 Task: Add a specific add-in to your Outlook account.
Action: Mouse moved to (48, 29)
Screenshot: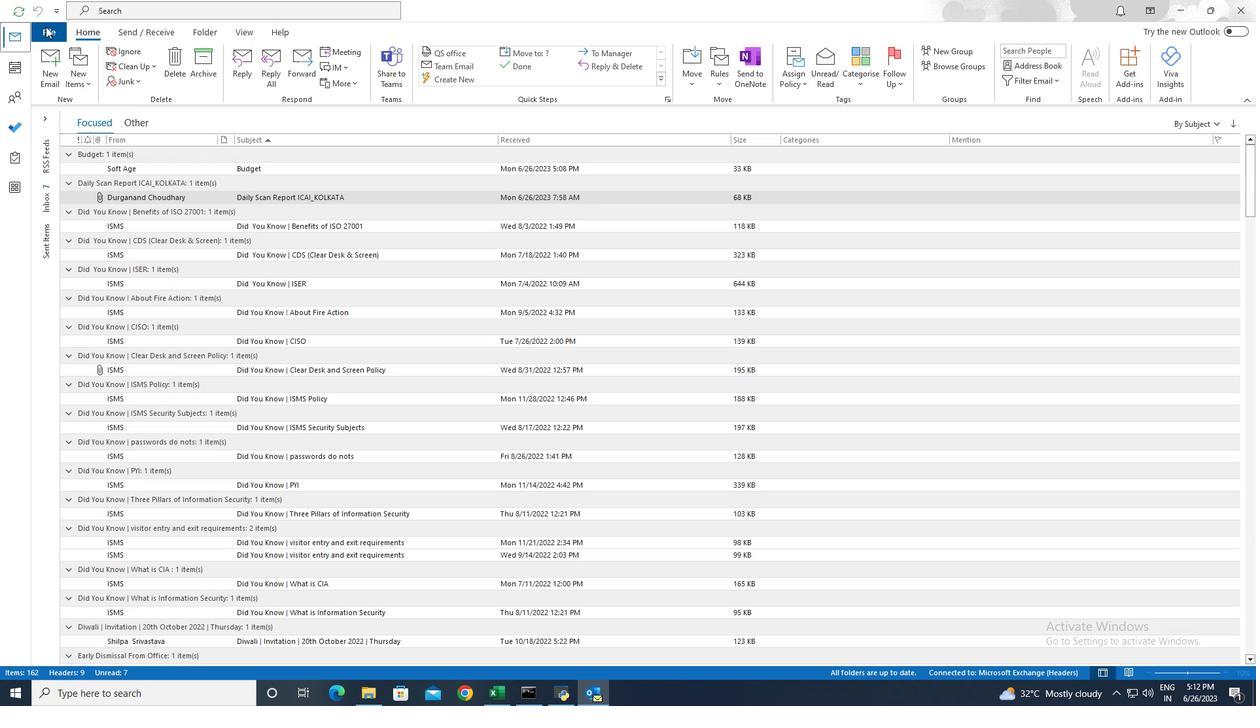 
Action: Mouse pressed left at (48, 29)
Screenshot: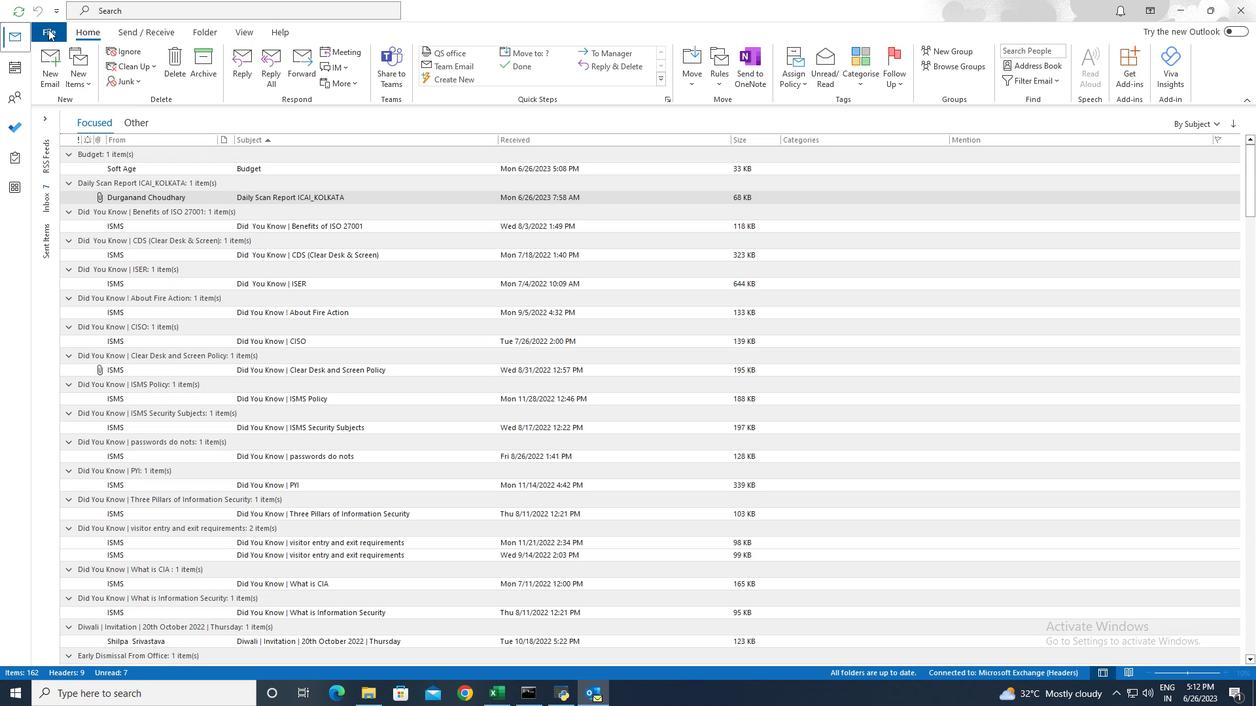 
Action: Mouse moved to (159, 537)
Screenshot: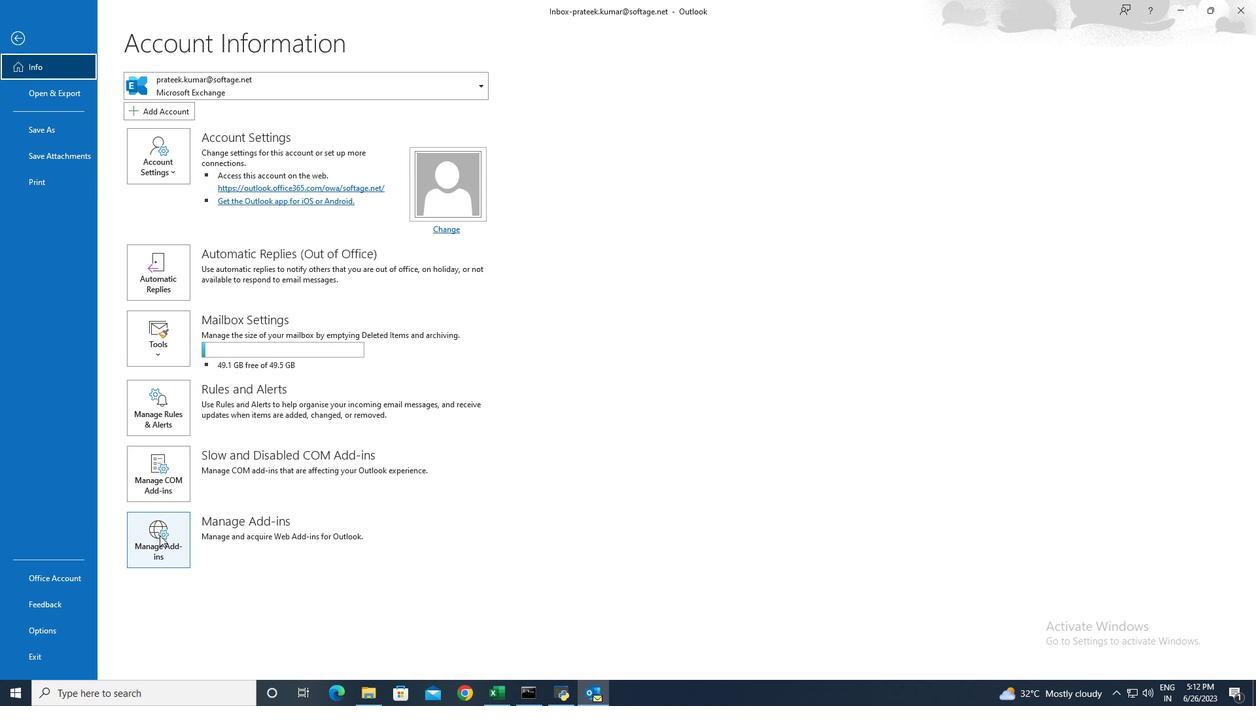 
Action: Mouse pressed left at (159, 537)
Screenshot: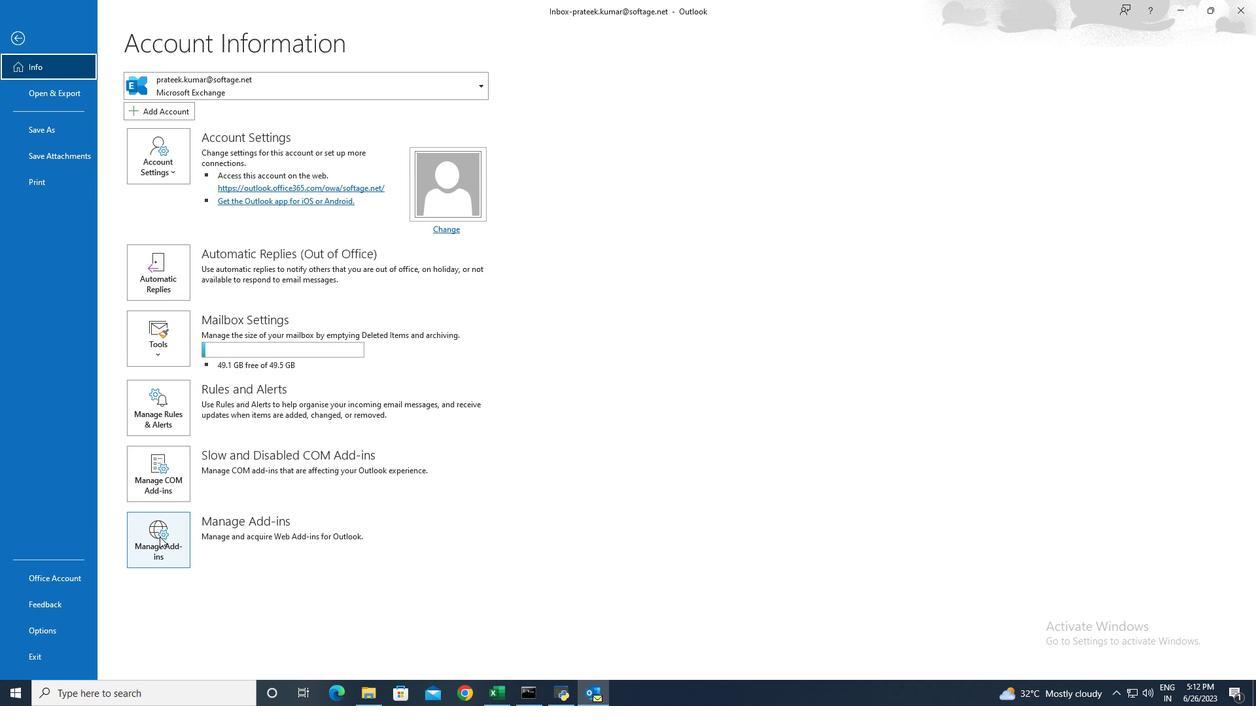 
Action: Mouse moved to (583, 345)
Screenshot: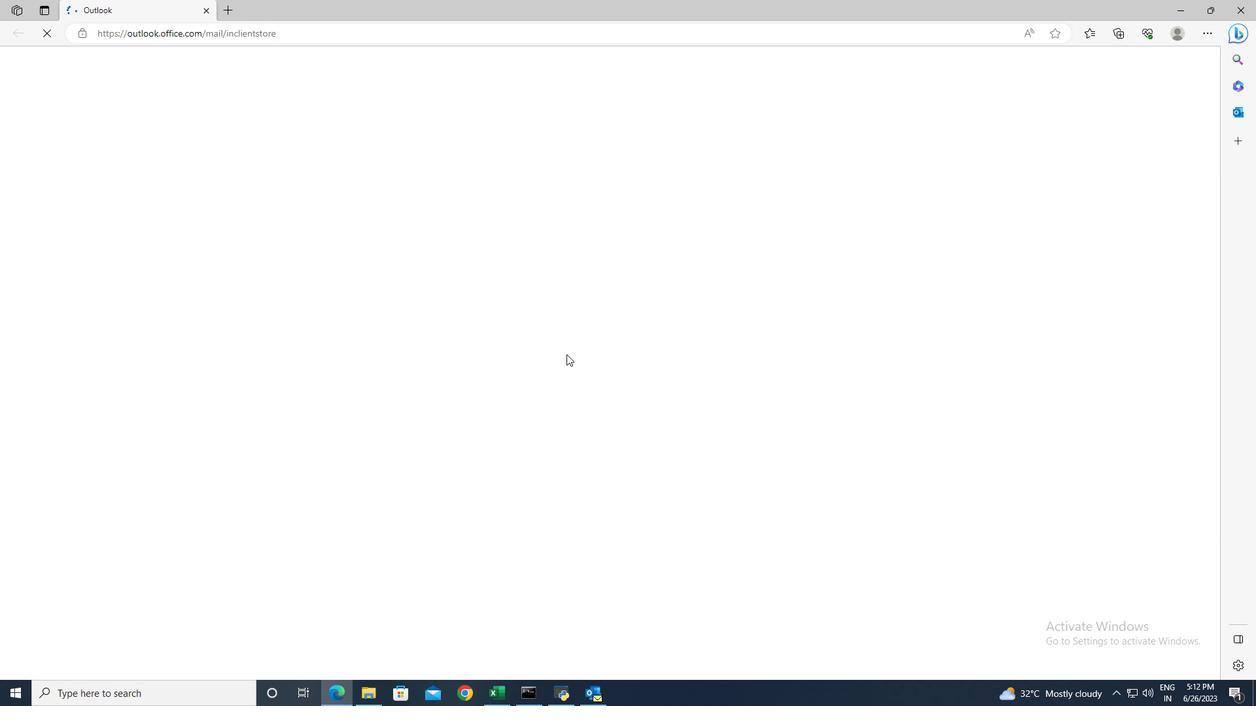 
Action: Mouse scrolled (583, 344) with delta (0, 0)
Screenshot: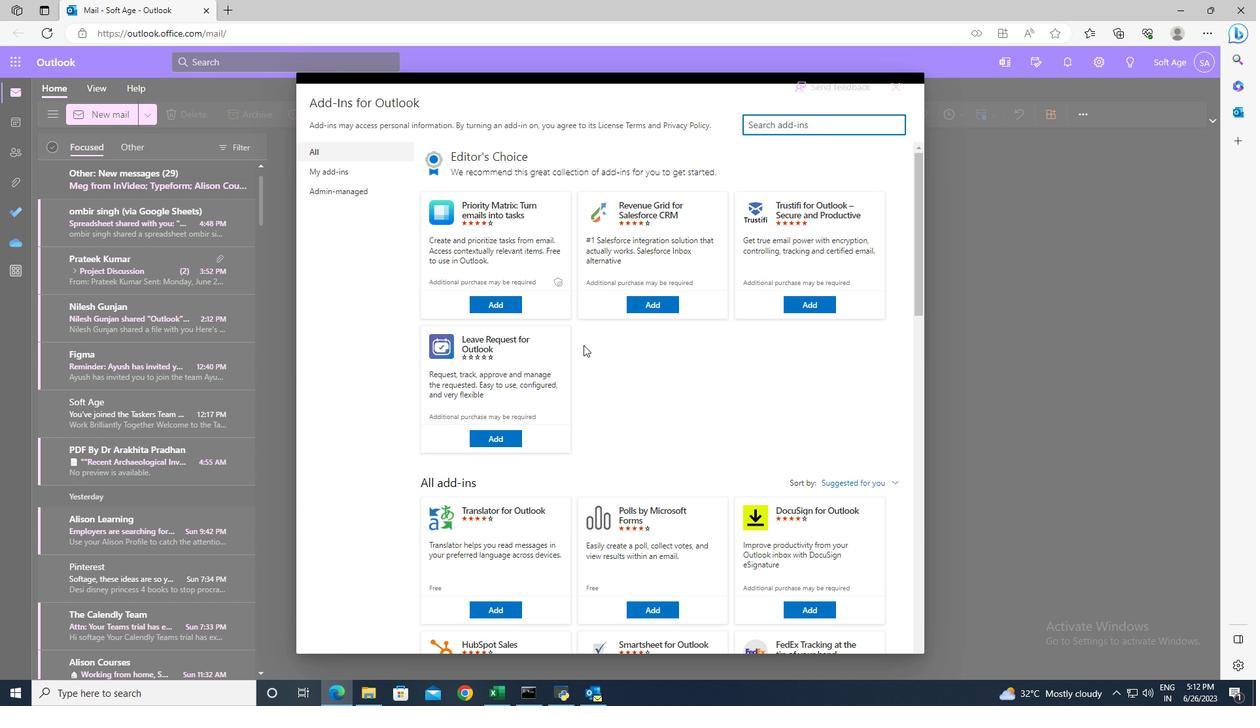 
Action: Mouse scrolled (583, 344) with delta (0, 0)
Screenshot: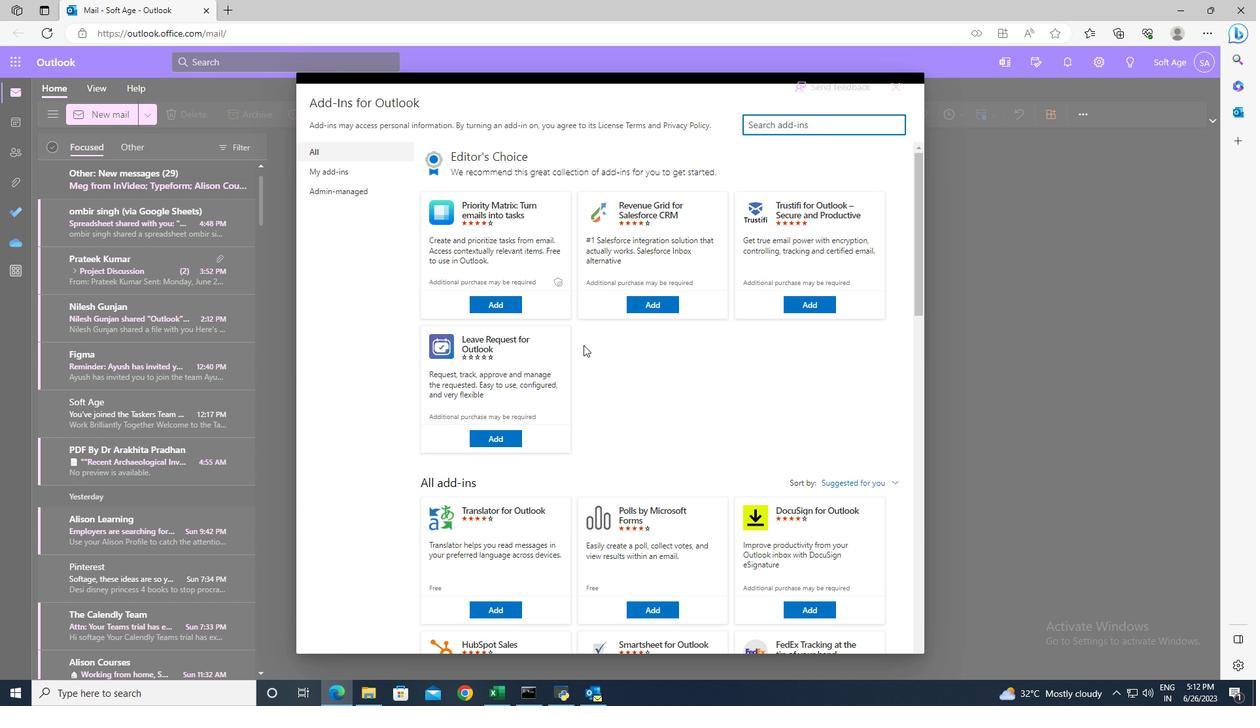 
Action: Mouse scrolled (583, 344) with delta (0, 0)
Screenshot: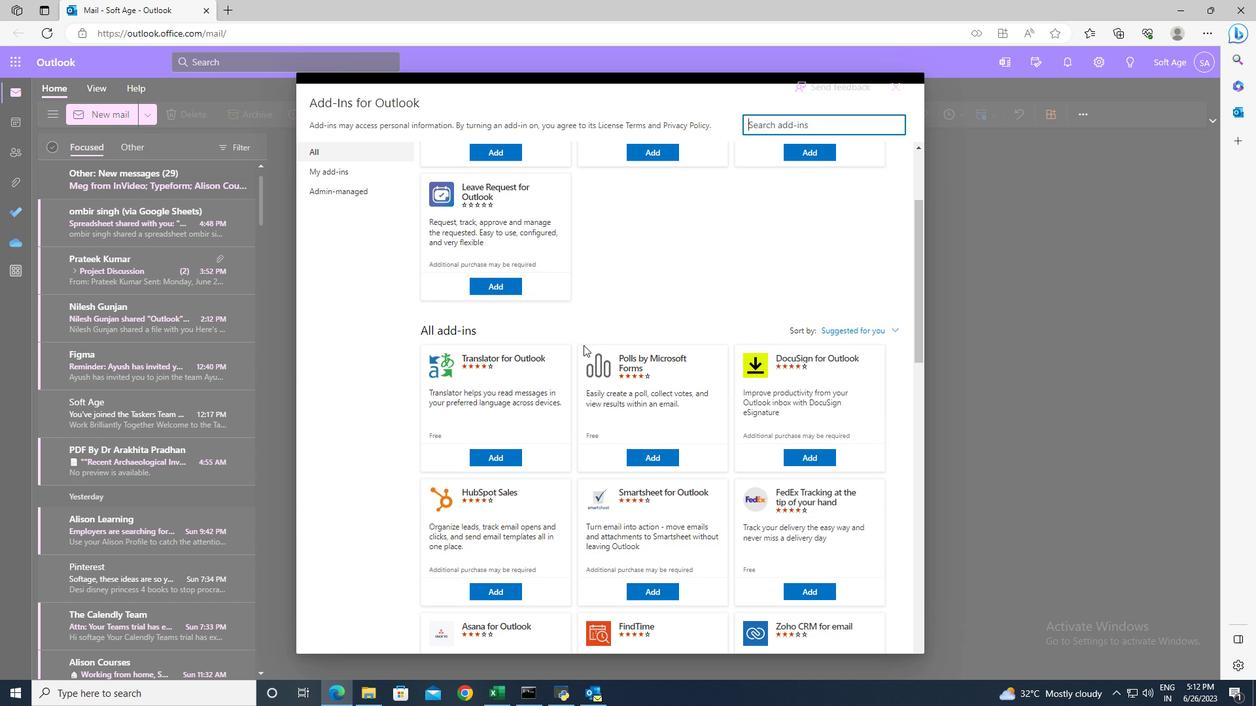 
Action: Mouse scrolled (583, 344) with delta (0, 0)
Screenshot: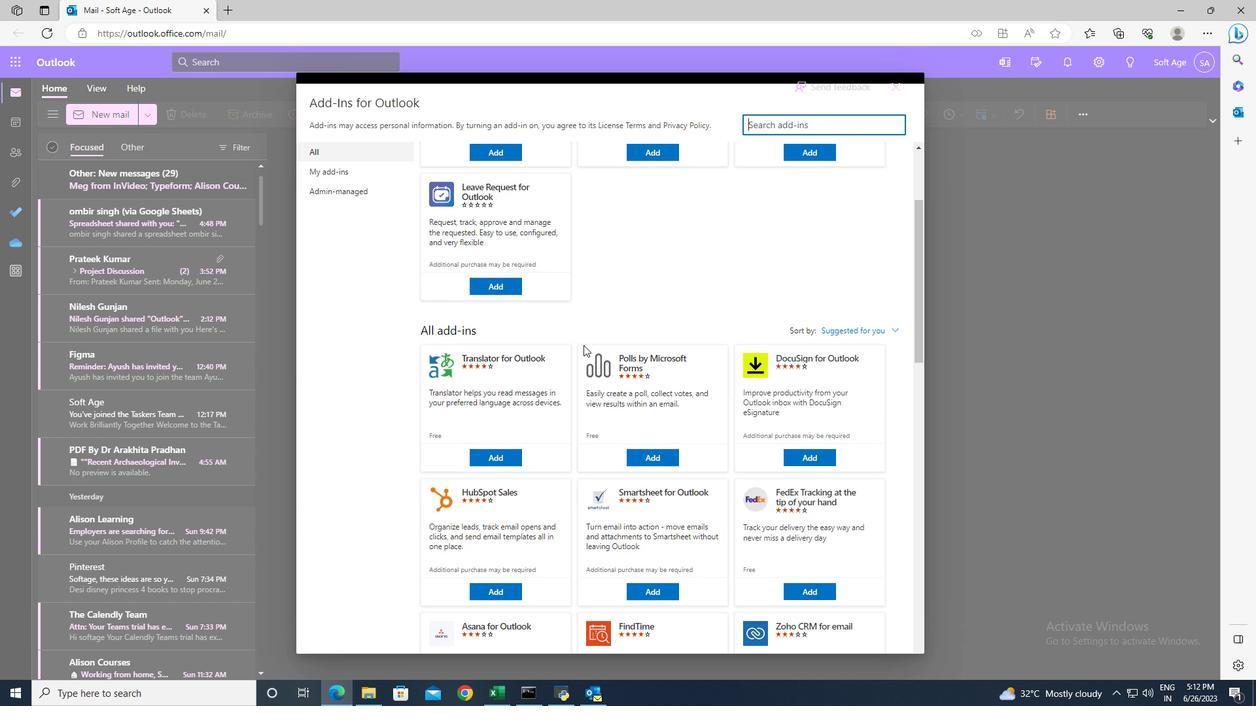 
Action: Mouse scrolled (583, 344) with delta (0, 0)
Screenshot: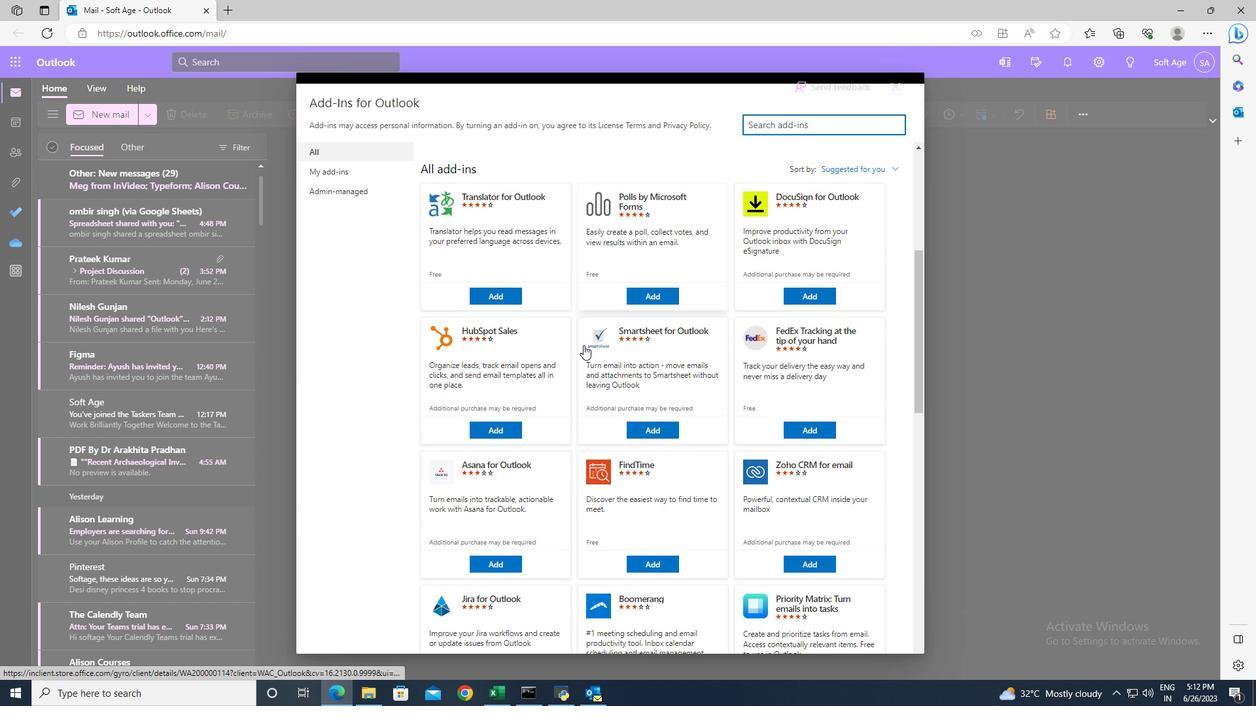 
Action: Mouse scrolled (583, 344) with delta (0, 0)
Screenshot: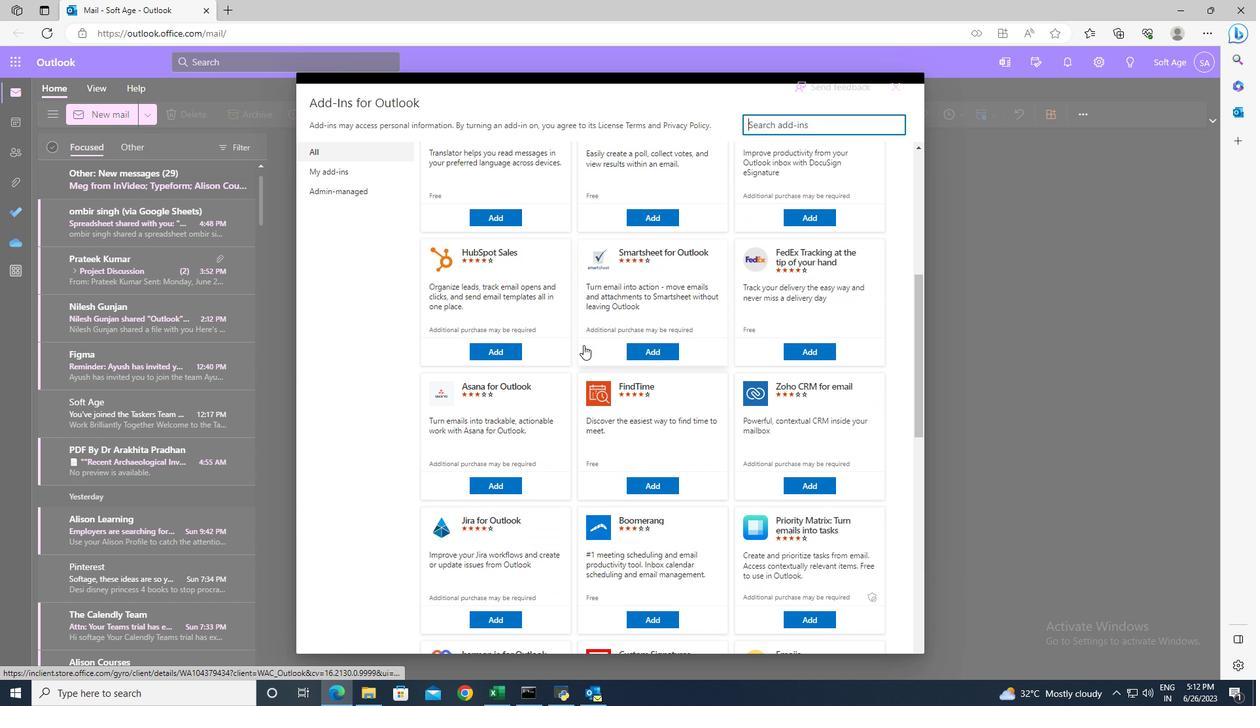 
Action: Mouse scrolled (583, 344) with delta (0, 0)
Screenshot: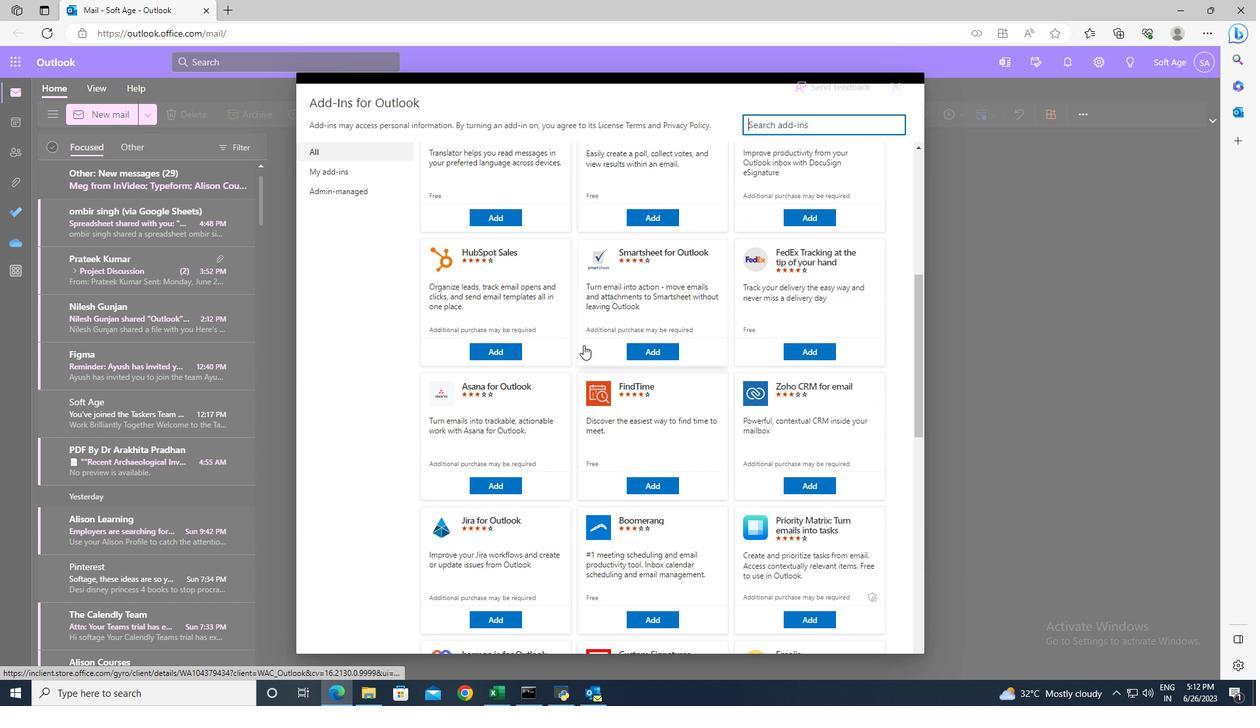 
Action: Mouse scrolled (583, 344) with delta (0, 0)
Screenshot: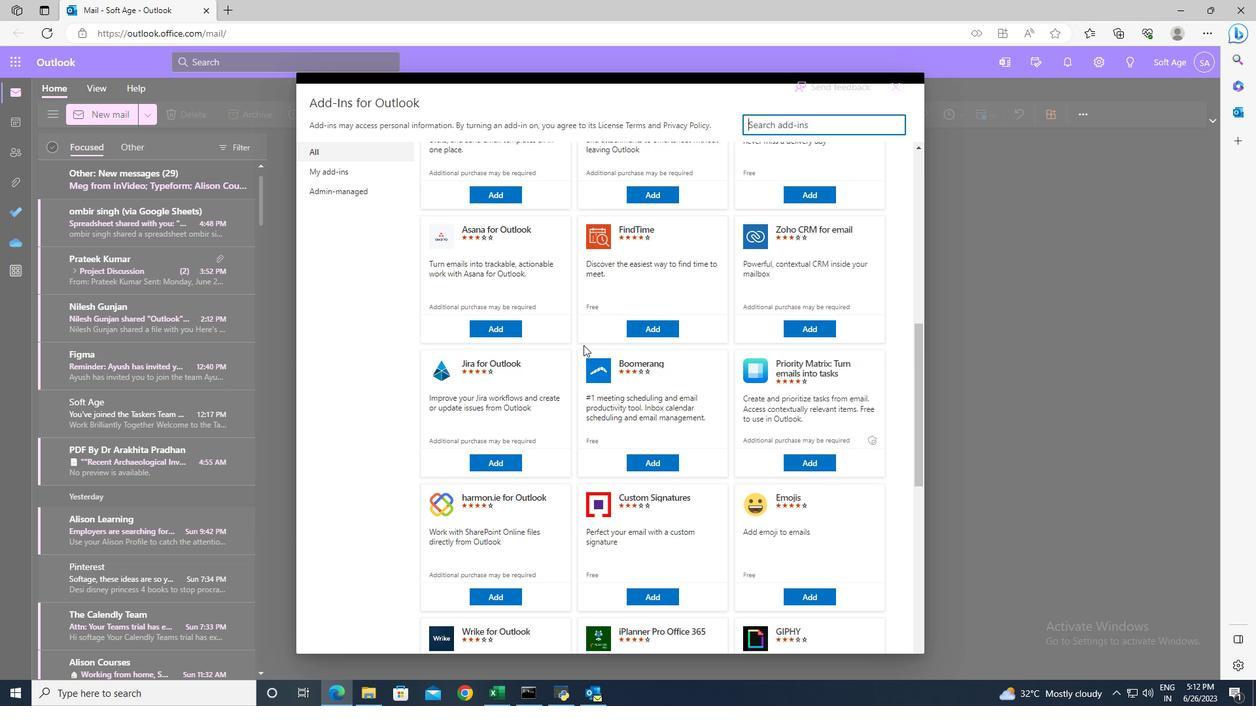 
Action: Mouse scrolled (583, 344) with delta (0, 0)
Screenshot: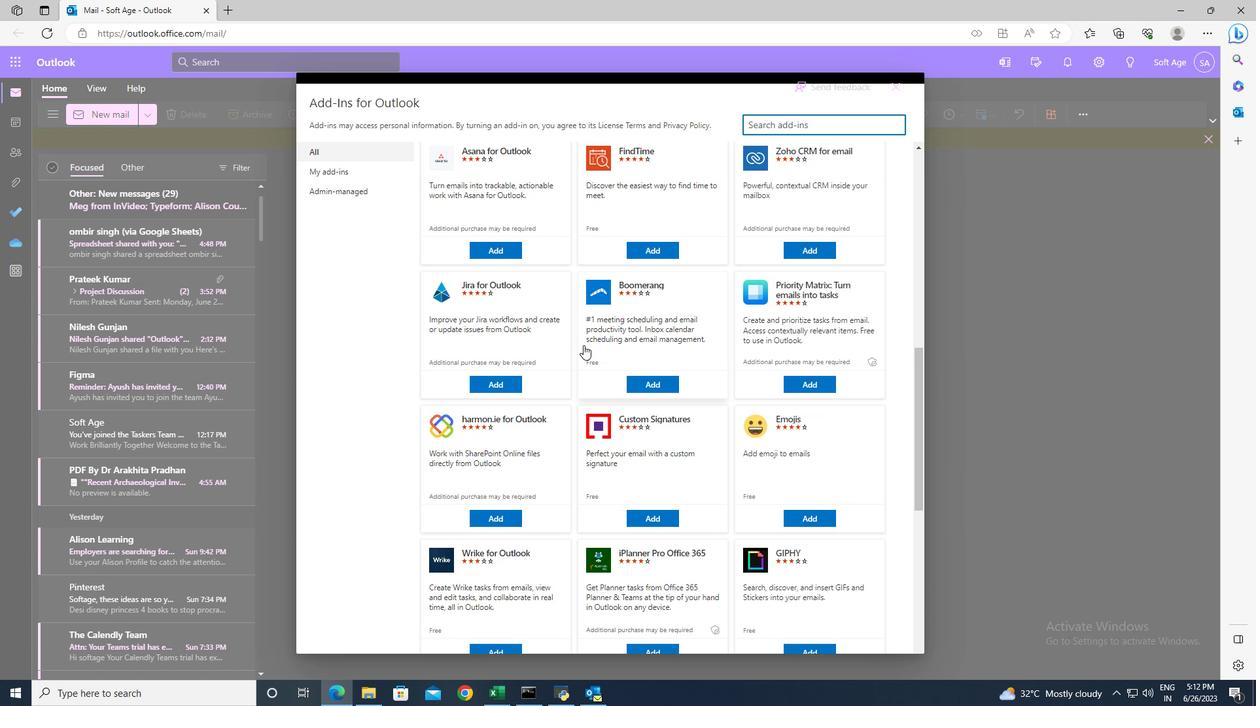 
Action: Mouse scrolled (583, 344) with delta (0, 0)
Screenshot: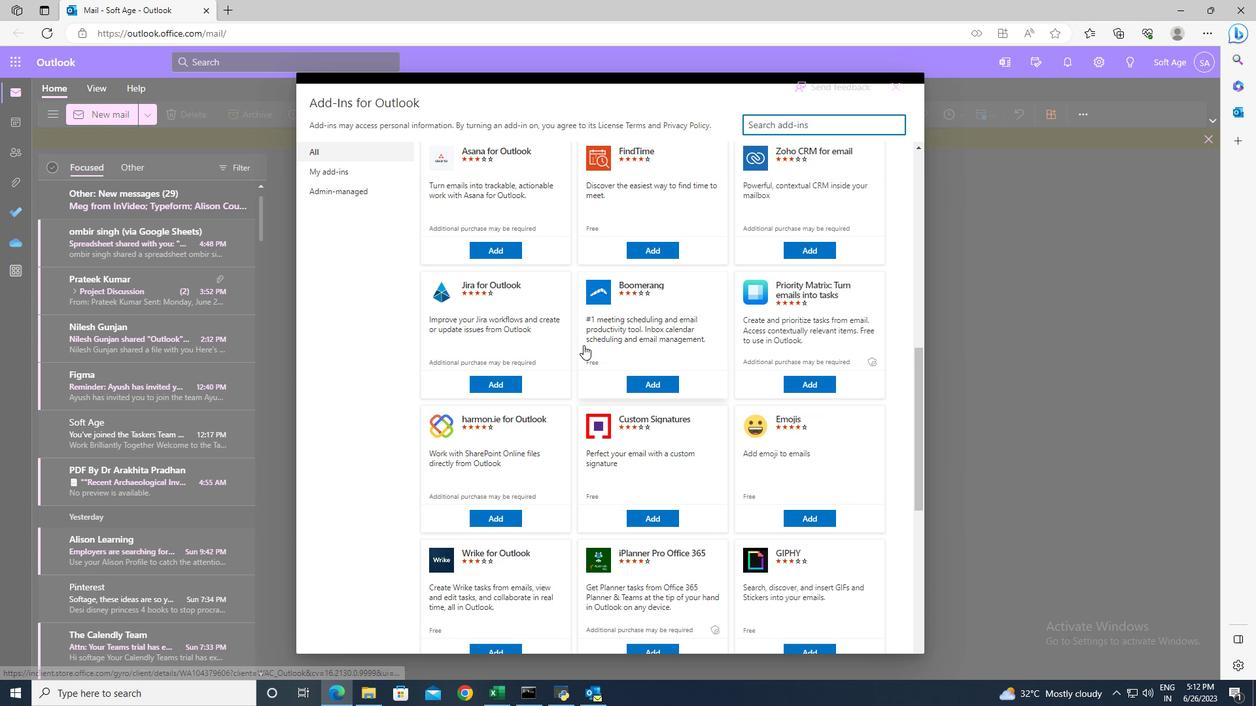 
Action: Mouse moved to (829, 492)
Screenshot: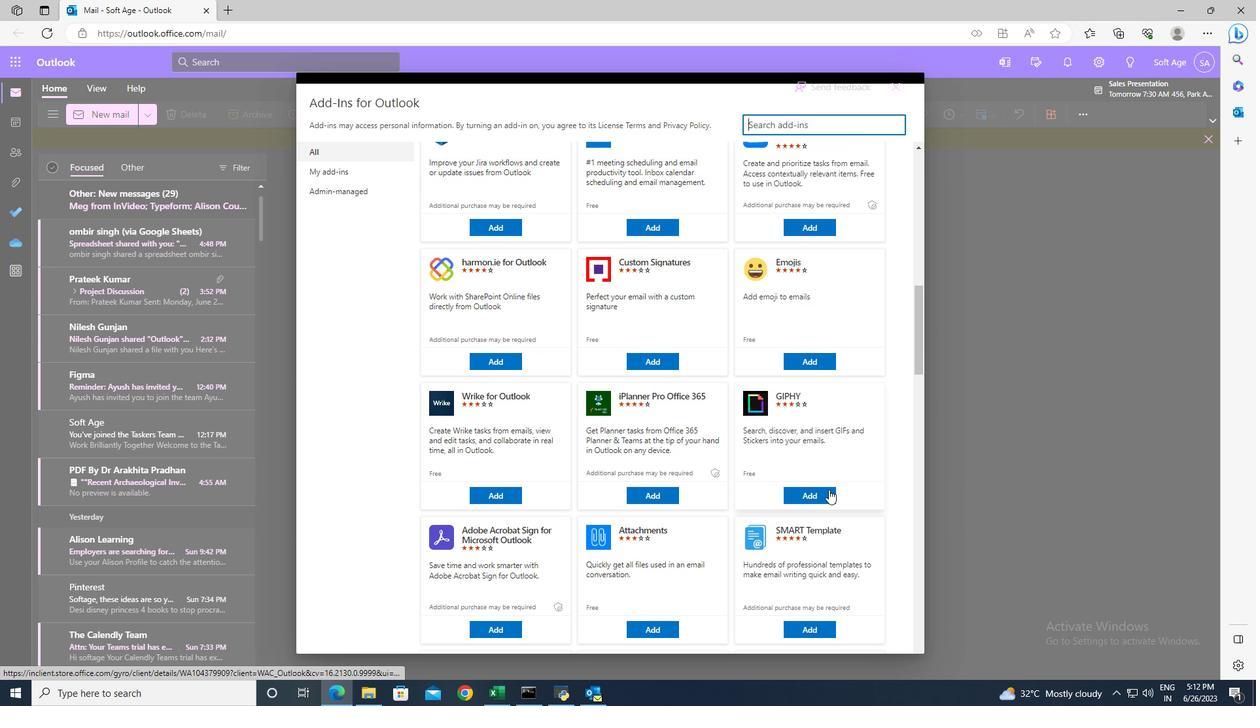 
Action: Mouse pressed left at (829, 492)
Screenshot: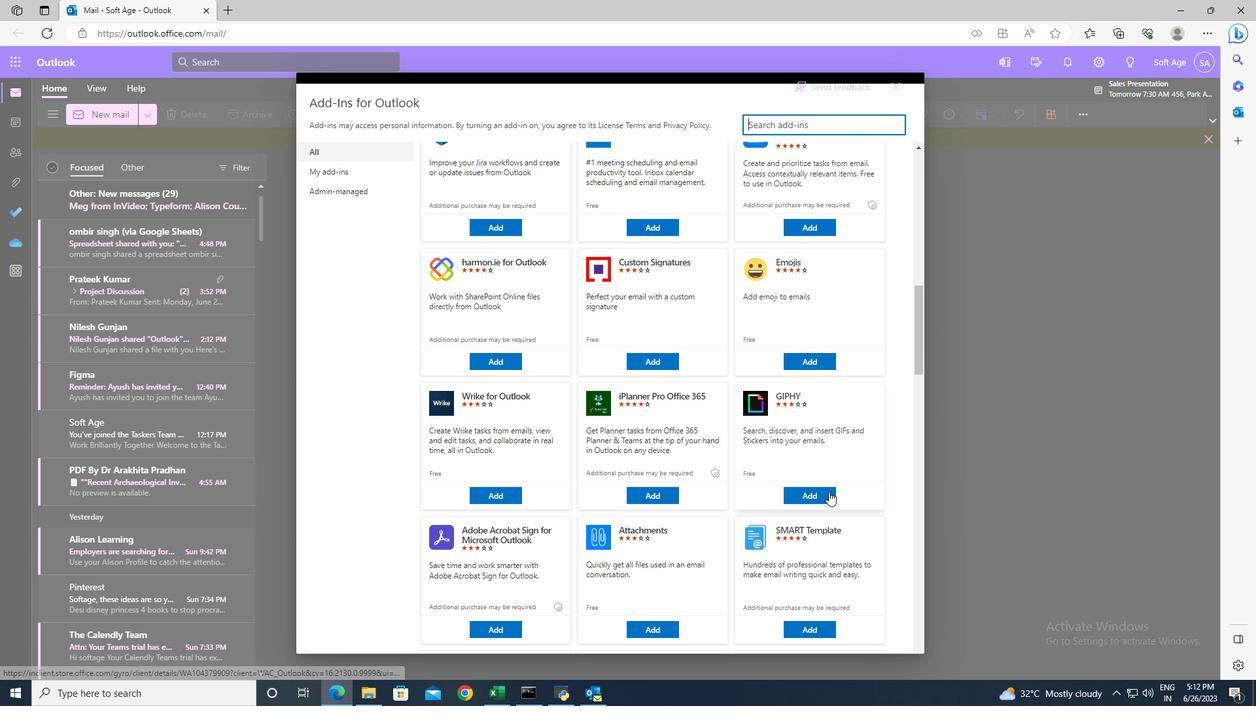 
Action: Mouse moved to (735, 274)
Screenshot: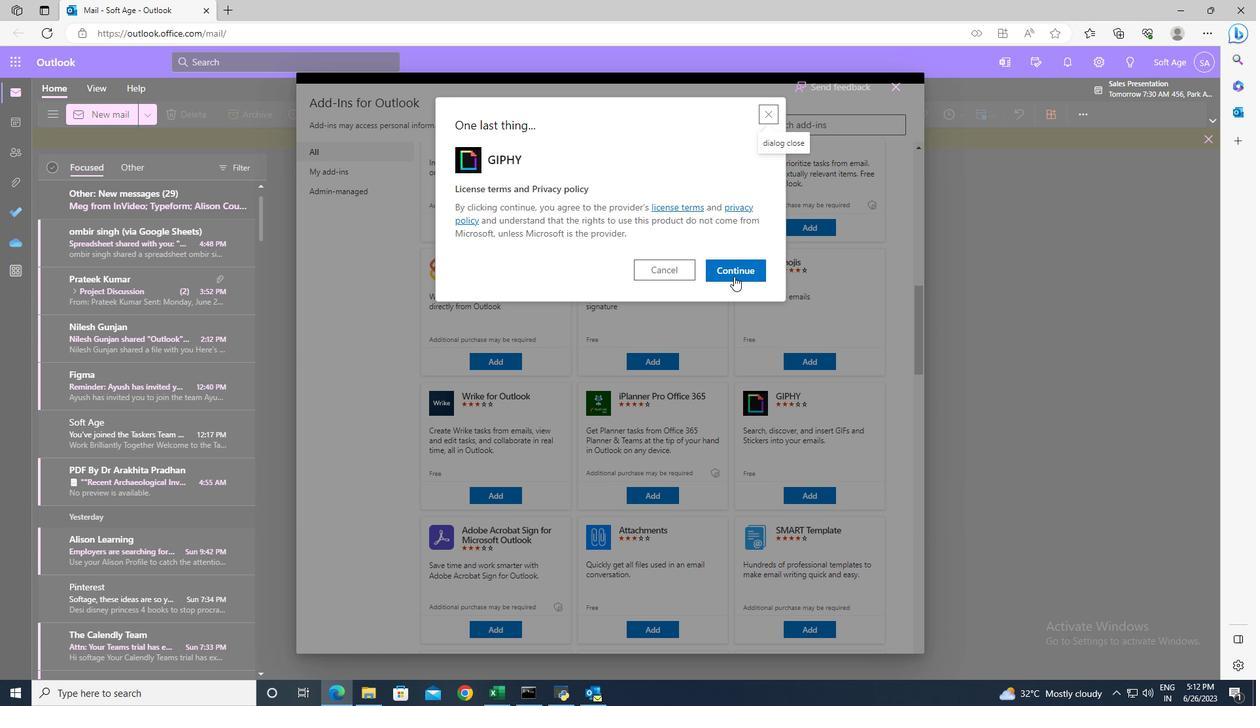 
Action: Mouse pressed left at (735, 274)
Screenshot: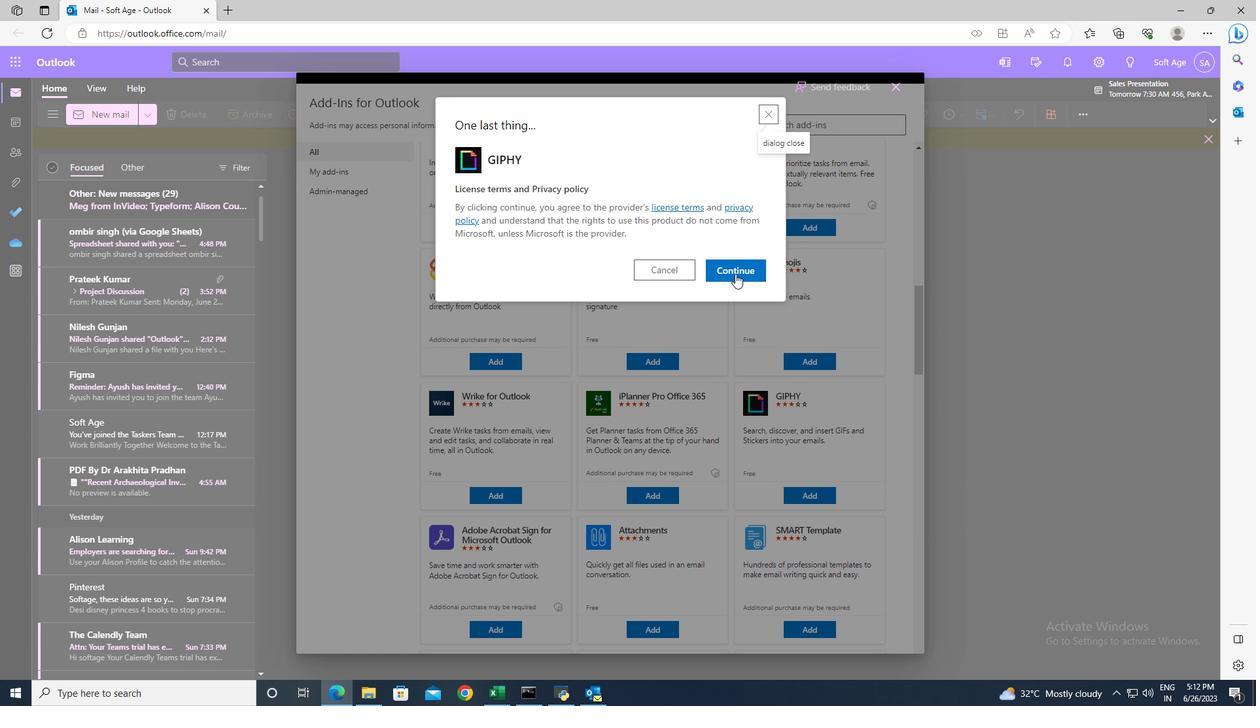 
